 Task: Set the billing email for the organization "Mark56771" to mark8@gmail.com.
Action: Mouse moved to (986, 67)
Screenshot: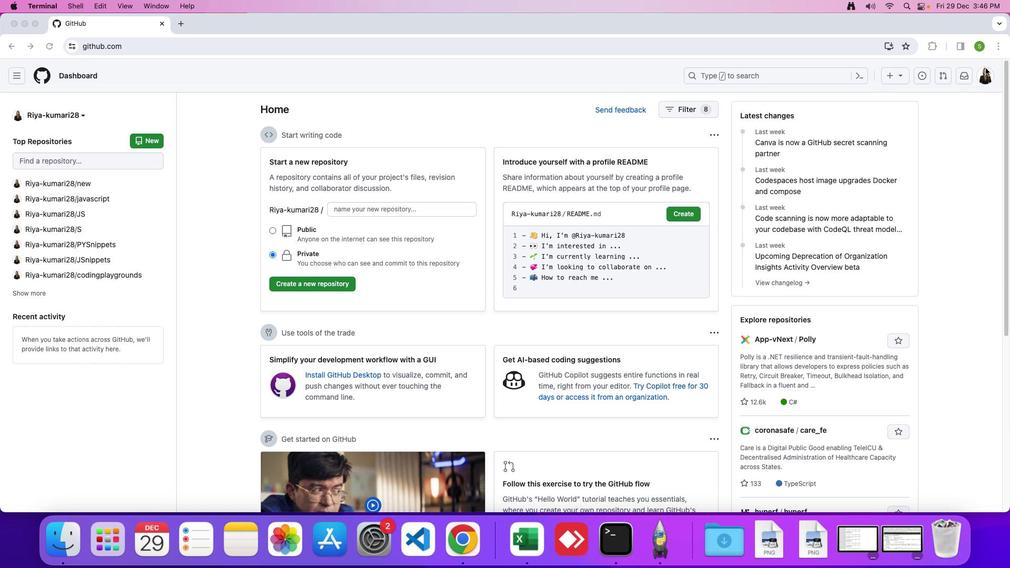
Action: Mouse pressed left at (986, 67)
Screenshot: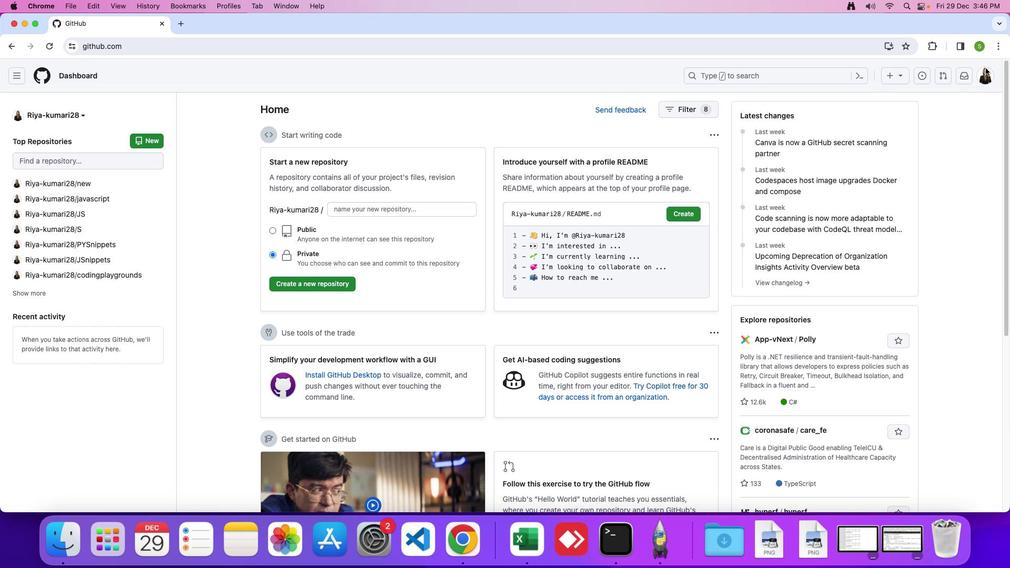 
Action: Mouse moved to (984, 71)
Screenshot: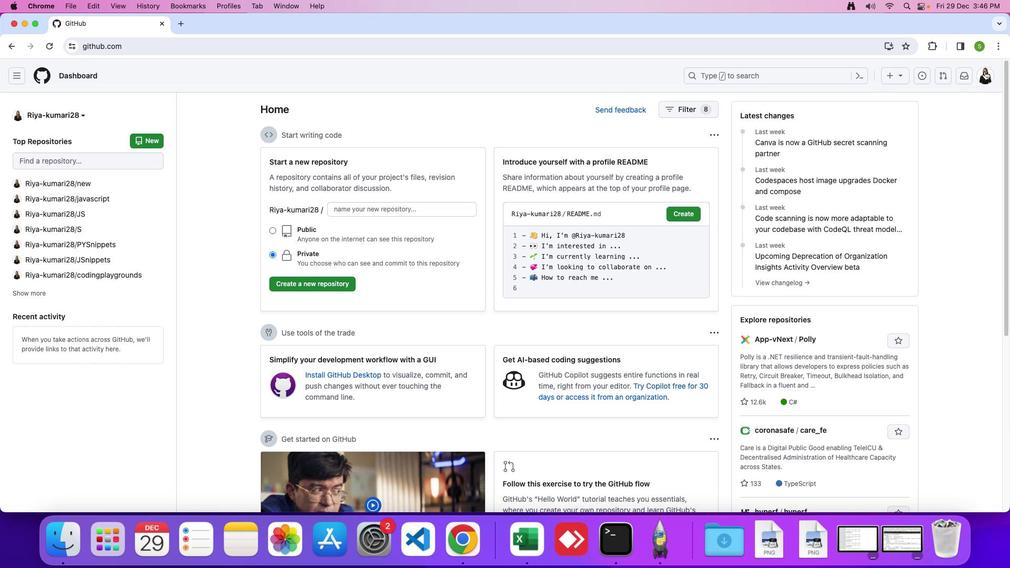 
Action: Mouse pressed left at (984, 71)
Screenshot: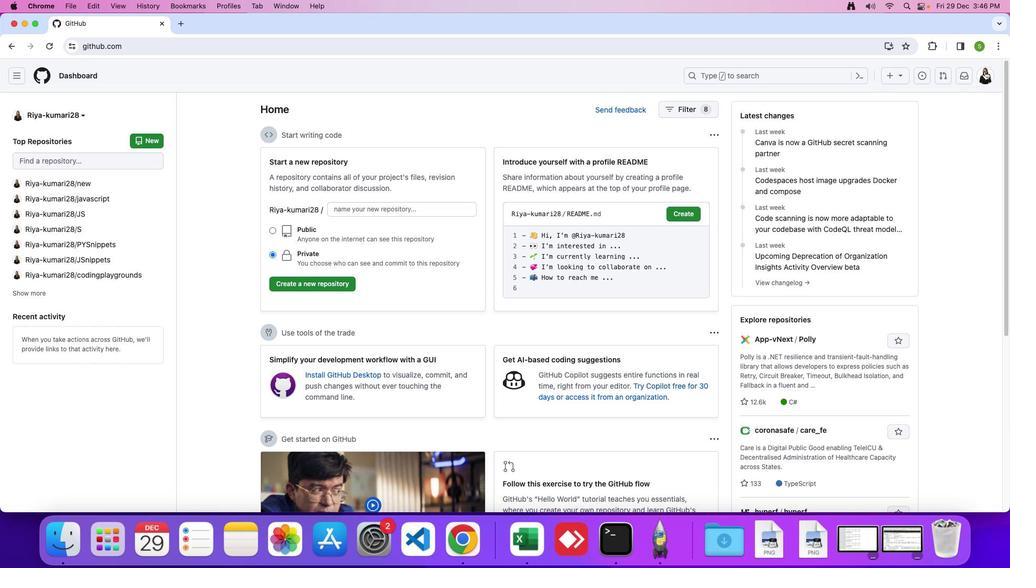 
Action: Mouse moved to (927, 200)
Screenshot: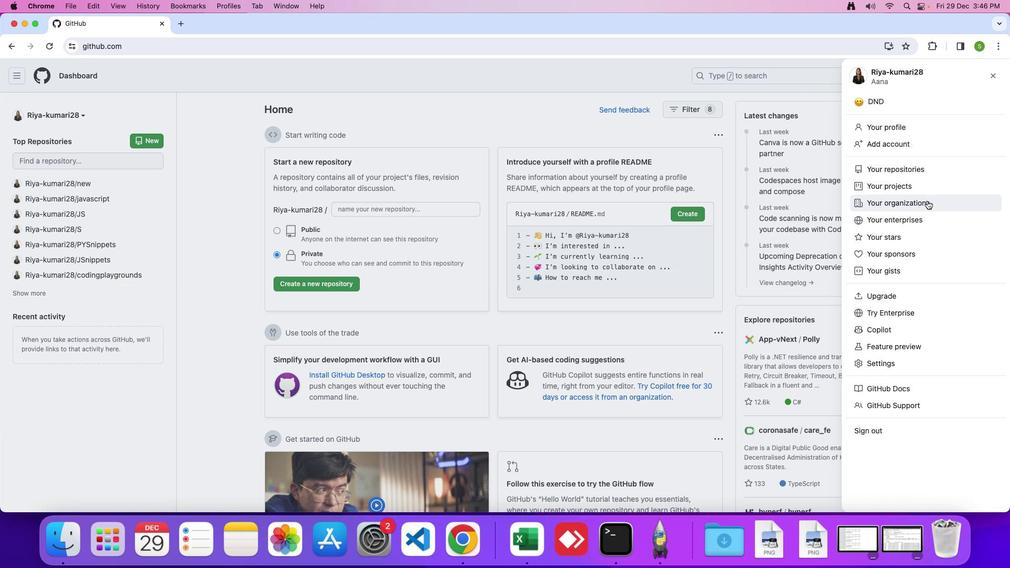 
Action: Mouse pressed left at (927, 200)
Screenshot: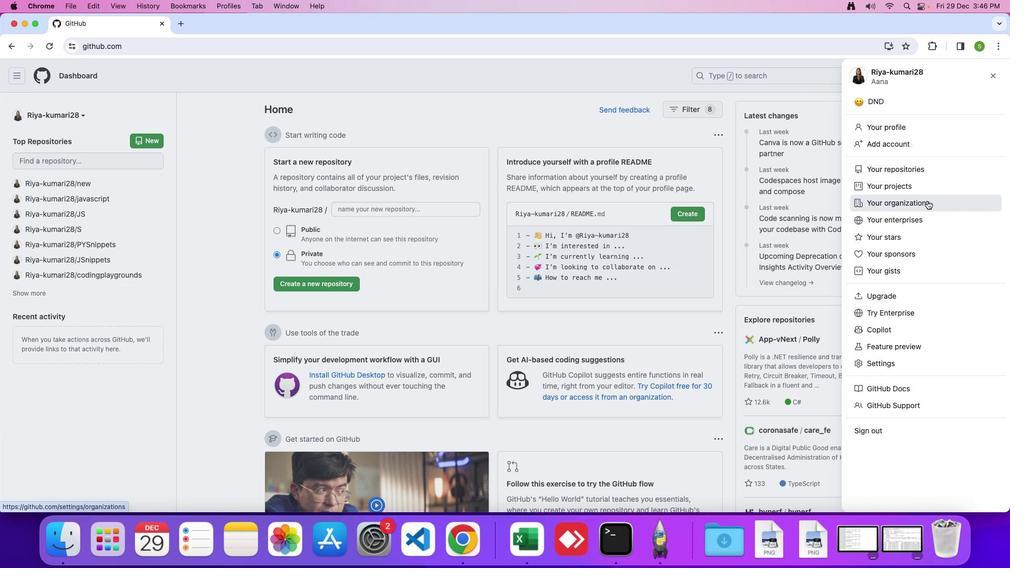 
Action: Mouse moved to (760, 221)
Screenshot: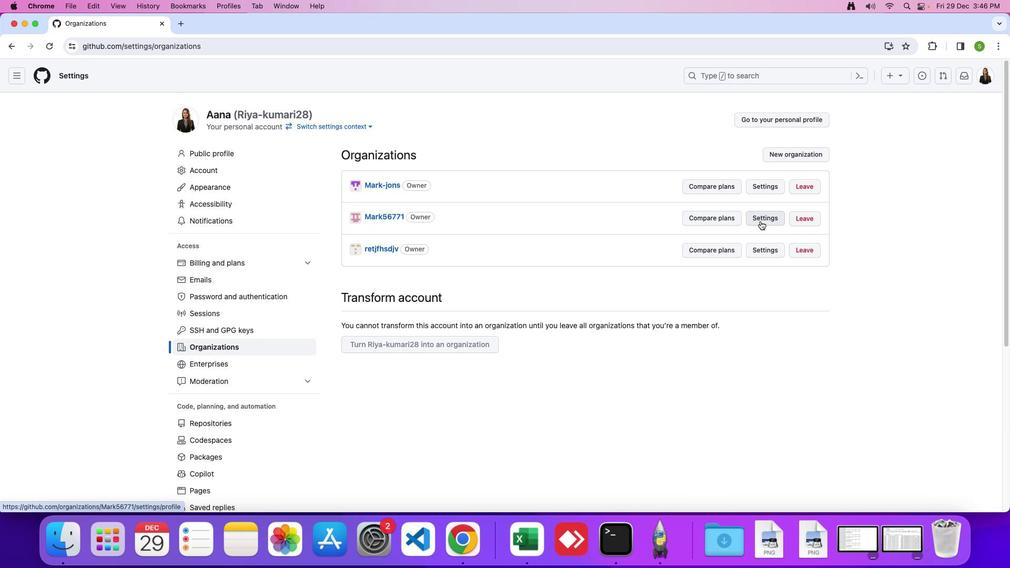 
Action: Mouse pressed left at (760, 221)
Screenshot: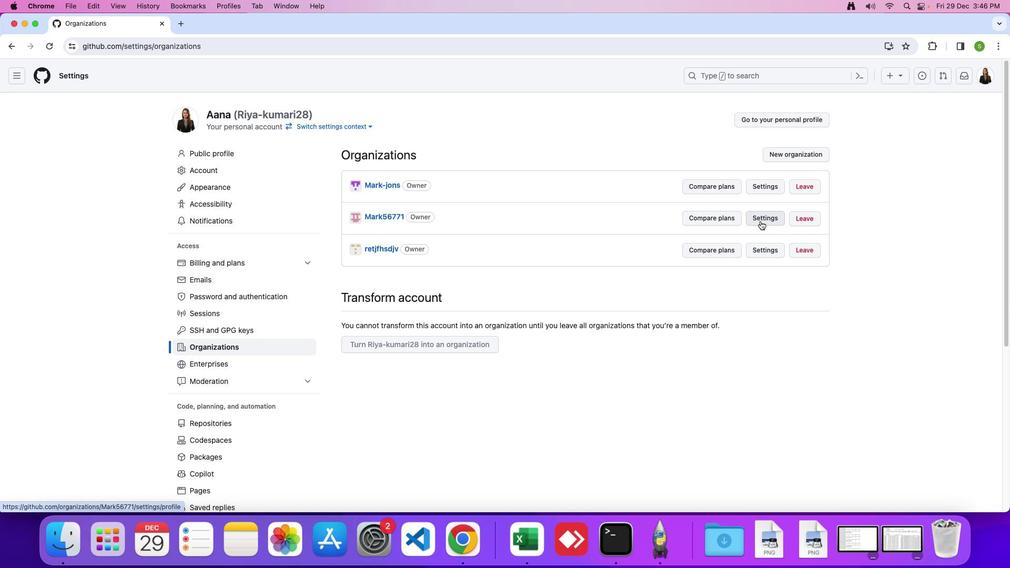 
Action: Mouse moved to (557, 305)
Screenshot: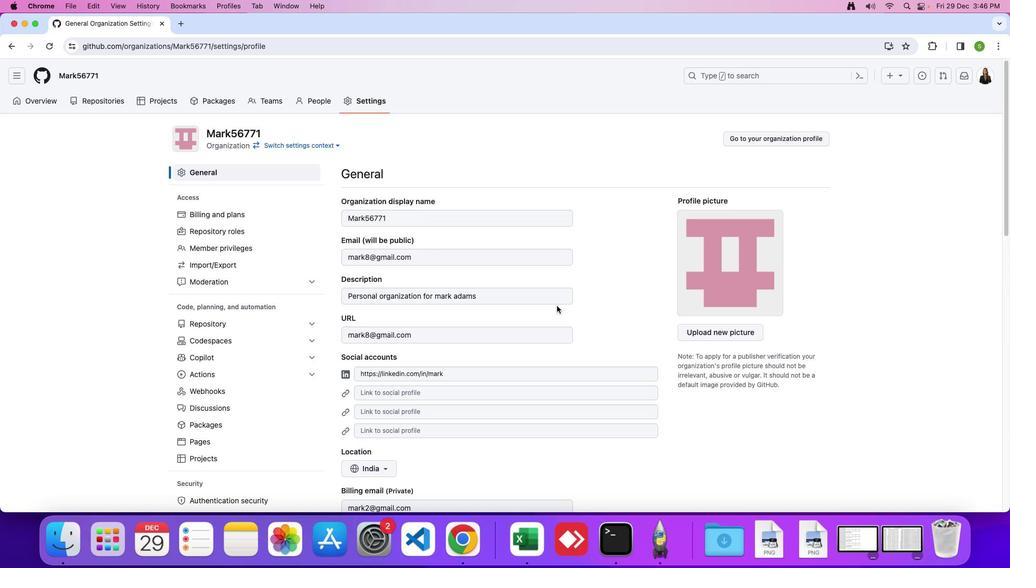 
Action: Mouse scrolled (557, 305) with delta (0, 0)
Screenshot: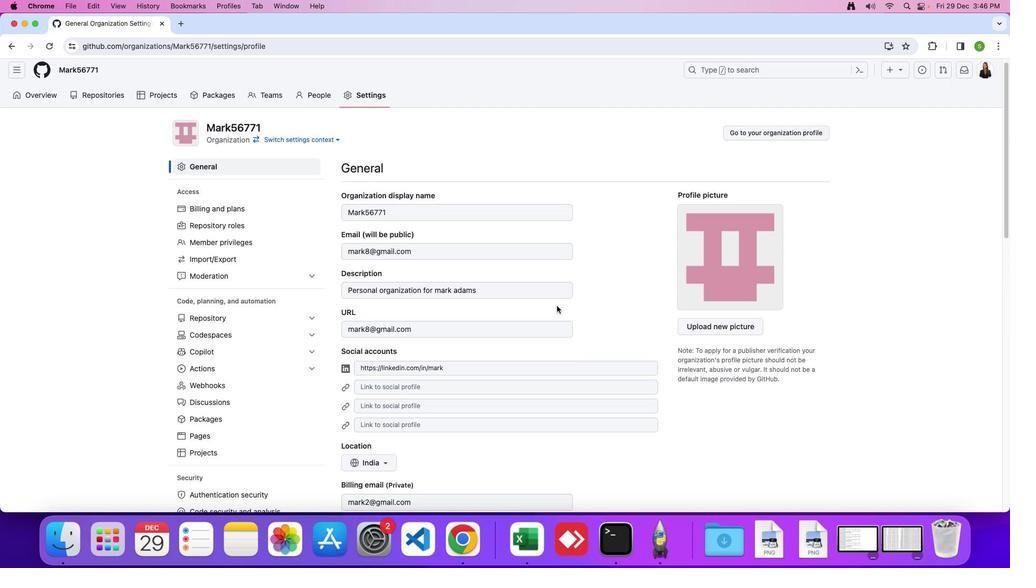 
Action: Mouse scrolled (557, 305) with delta (0, 0)
Screenshot: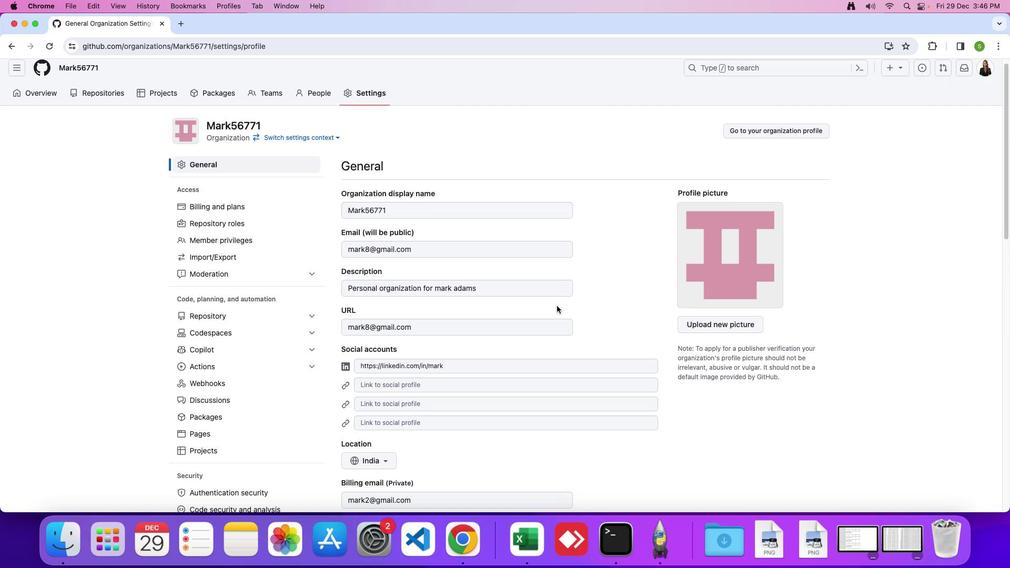 
Action: Mouse scrolled (557, 305) with delta (0, 0)
Screenshot: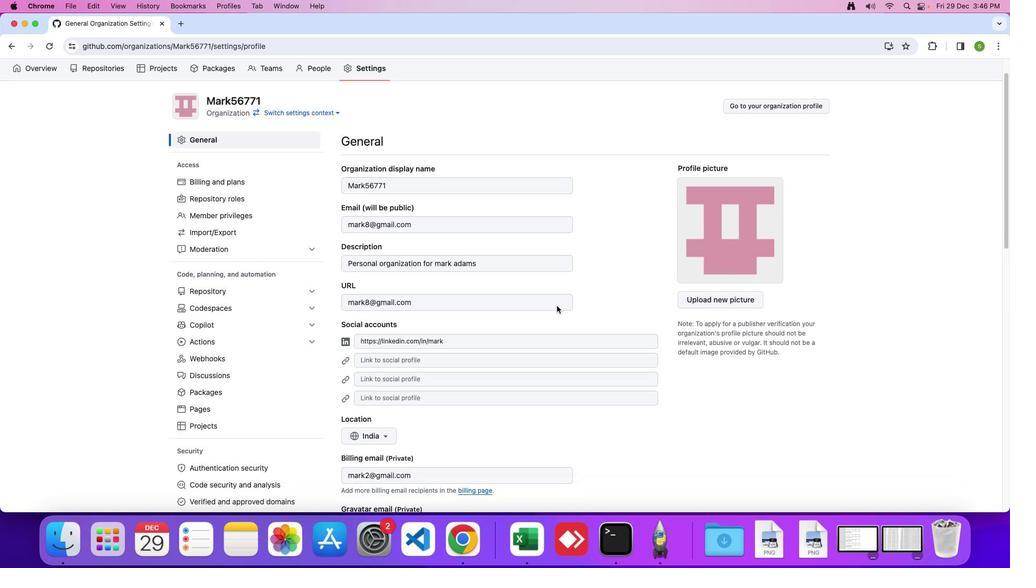 
Action: Mouse scrolled (557, 305) with delta (0, 0)
Screenshot: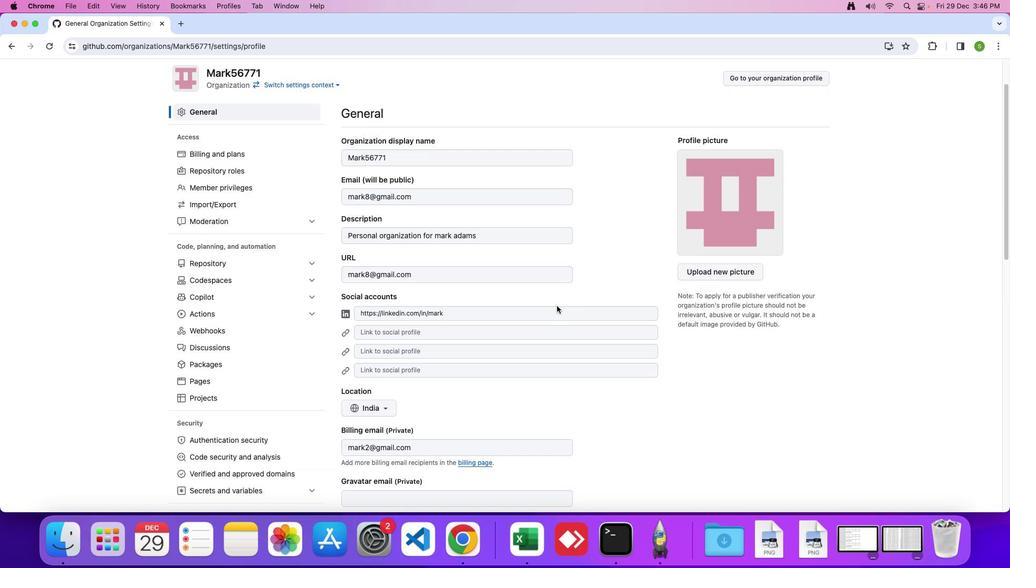 
Action: Mouse scrolled (557, 305) with delta (0, 0)
Screenshot: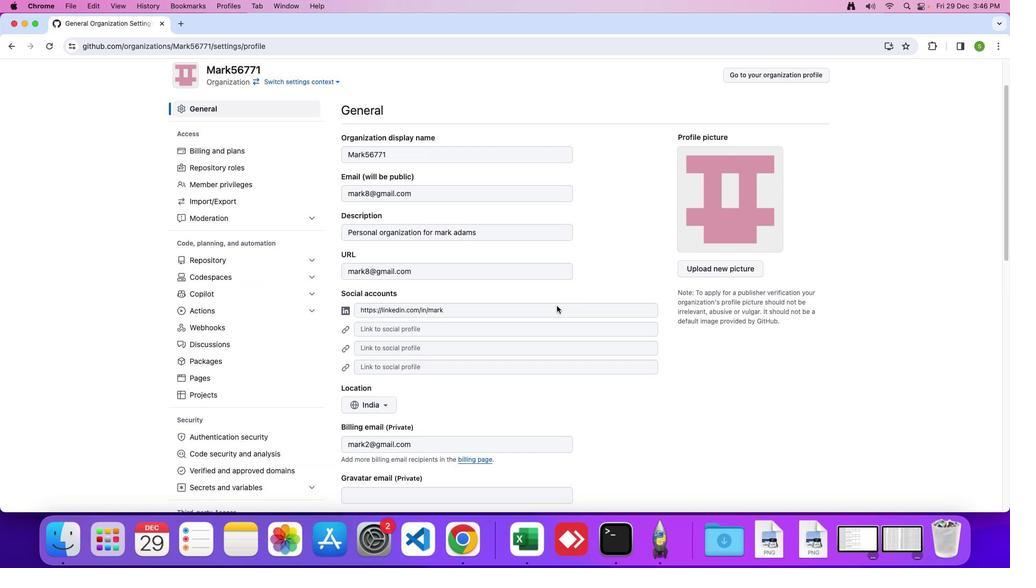 
Action: Mouse scrolled (557, 305) with delta (0, -1)
Screenshot: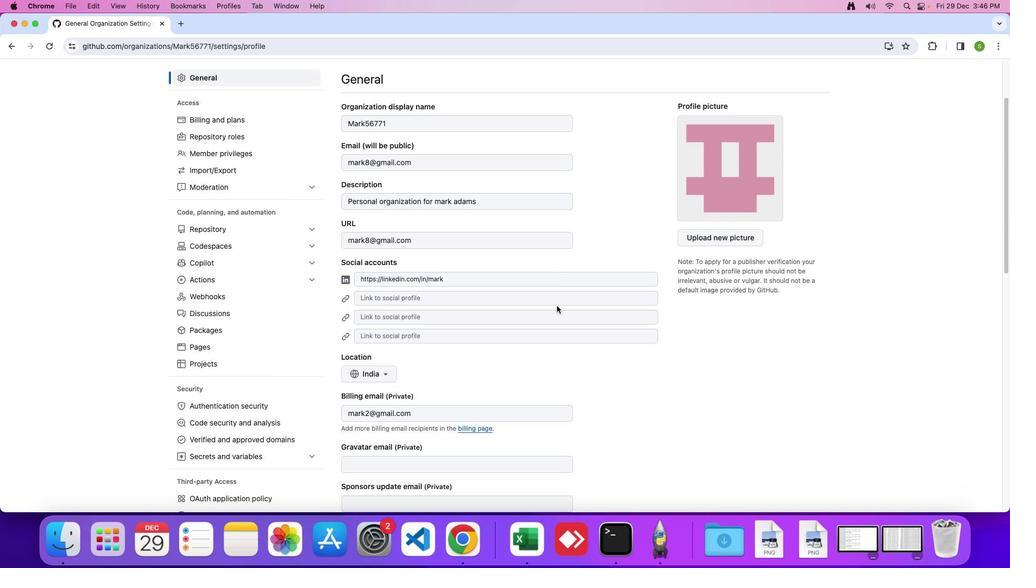 
Action: Mouse scrolled (557, 305) with delta (0, 0)
Screenshot: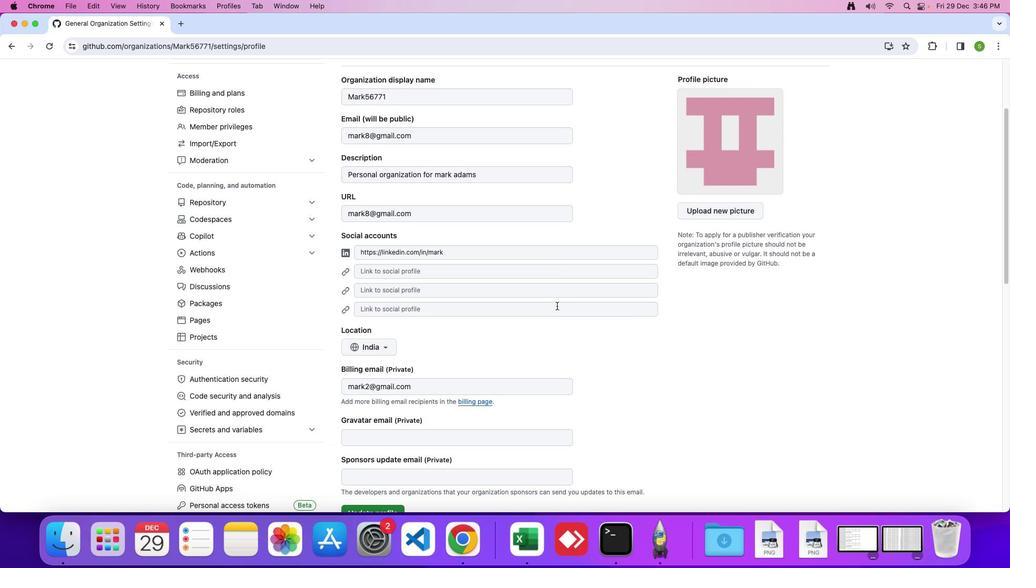 
Action: Mouse scrolled (557, 305) with delta (0, 0)
Screenshot: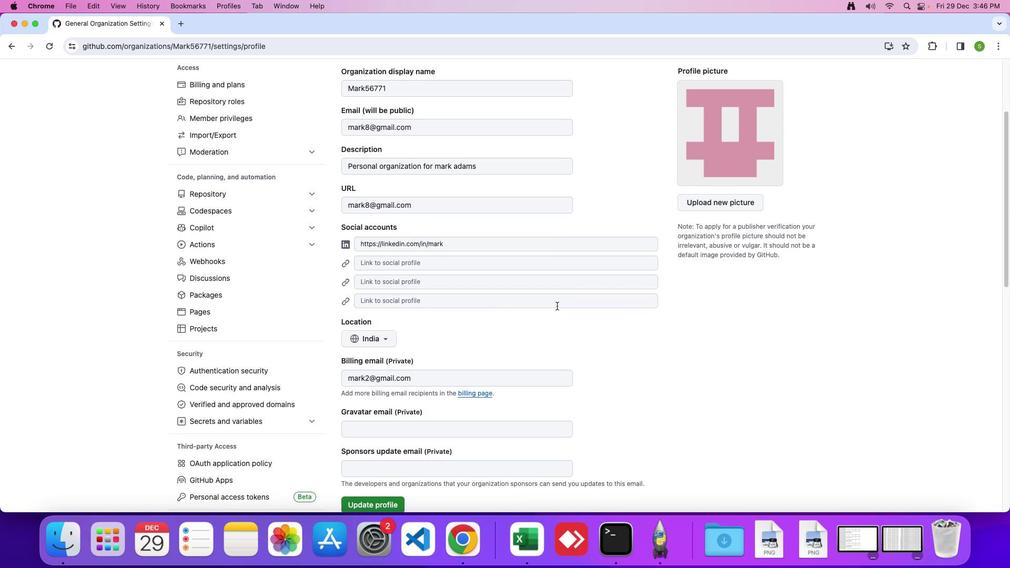 
Action: Mouse scrolled (557, 305) with delta (0, 0)
Screenshot: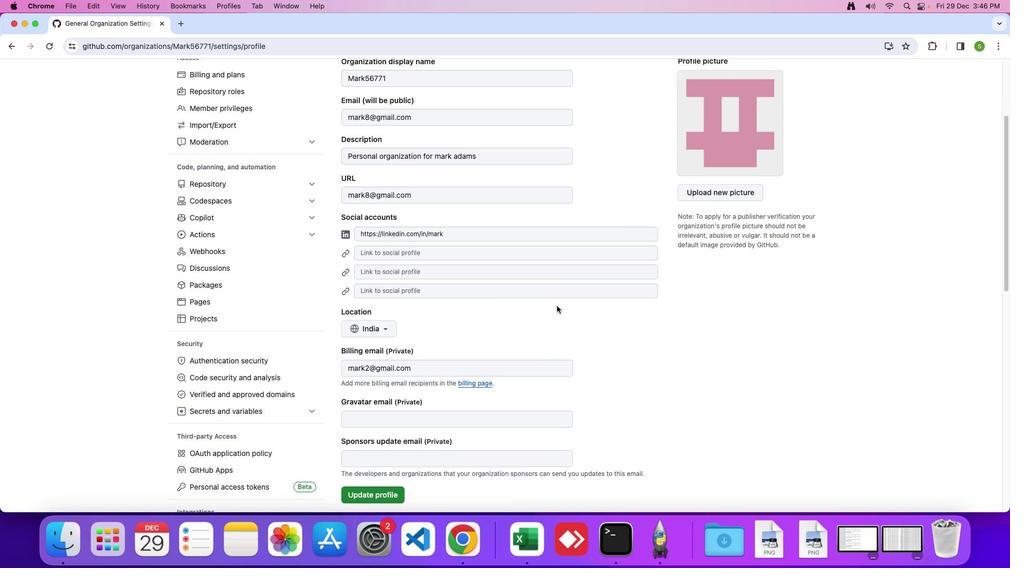 
Action: Mouse scrolled (557, 305) with delta (0, 0)
Screenshot: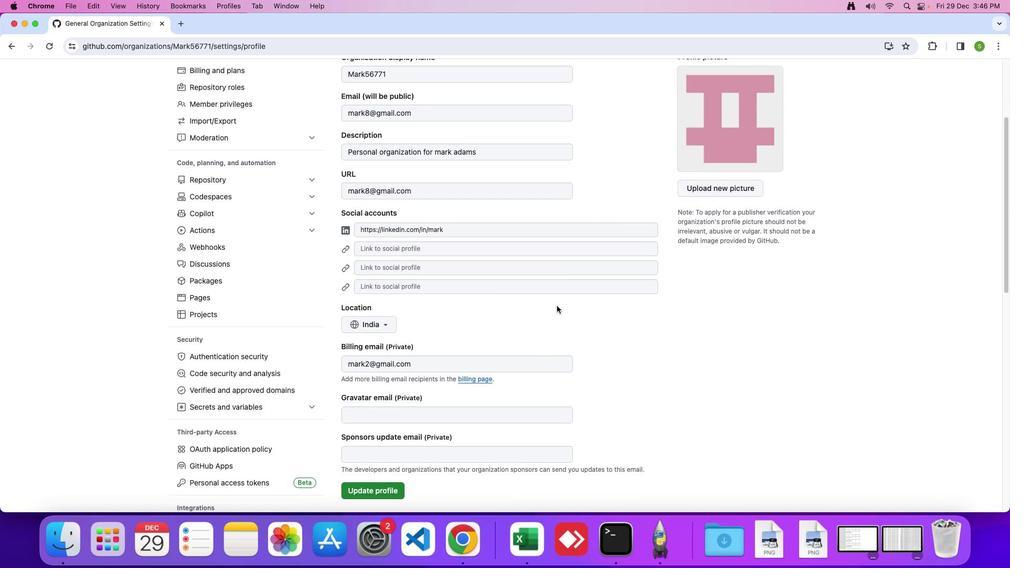 
Action: Mouse scrolled (557, 305) with delta (0, 0)
Screenshot: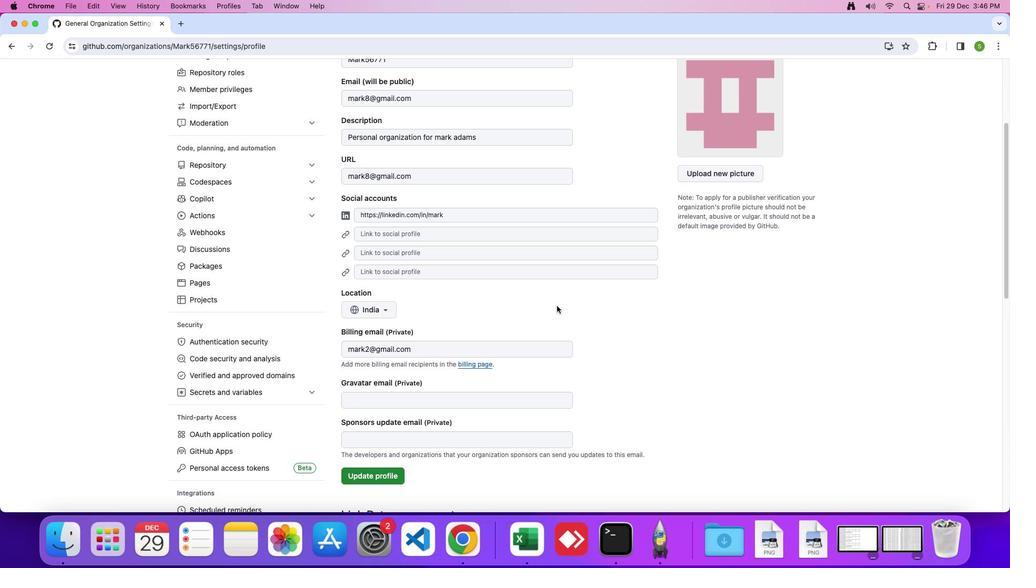 
Action: Mouse scrolled (557, 305) with delta (0, 0)
Screenshot: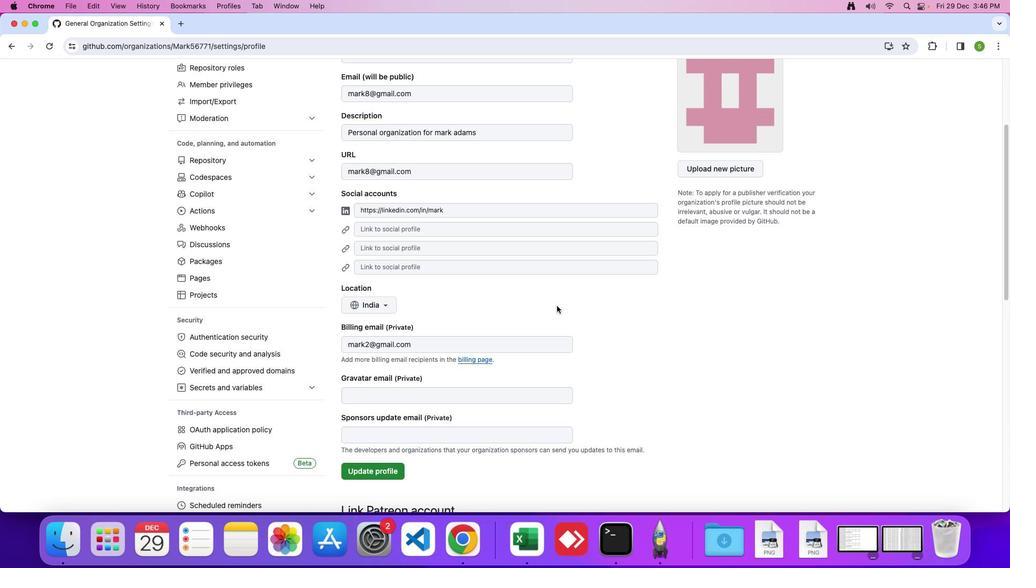 
Action: Mouse scrolled (557, 305) with delta (0, 0)
Screenshot: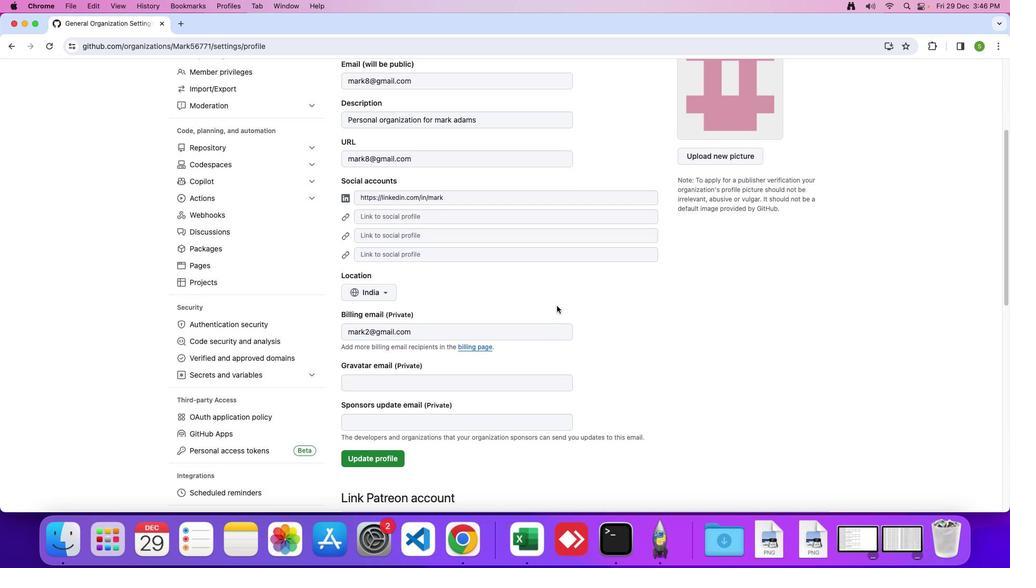
Action: Mouse scrolled (557, 305) with delta (0, 0)
Screenshot: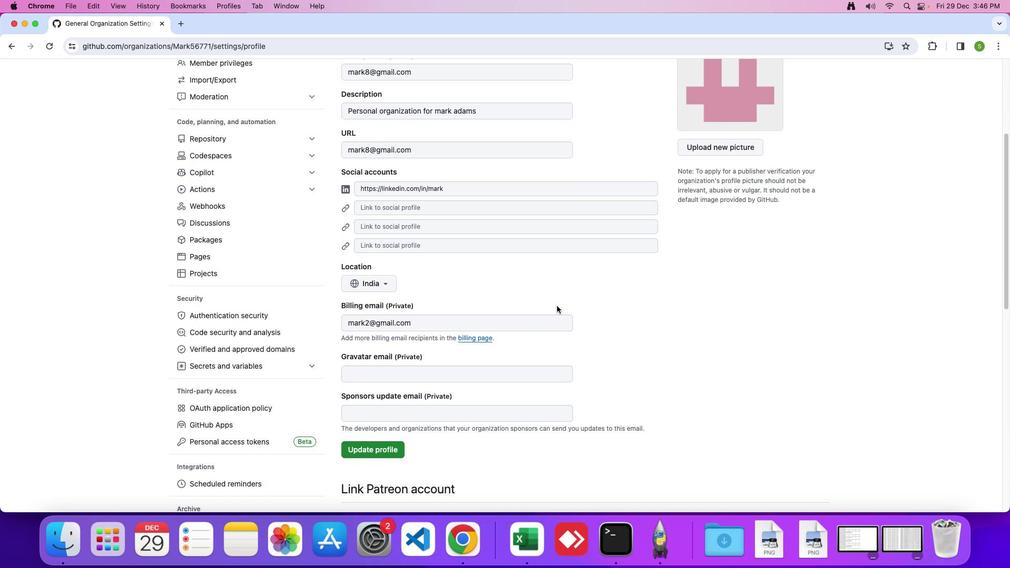 
Action: Mouse moved to (436, 319)
Screenshot: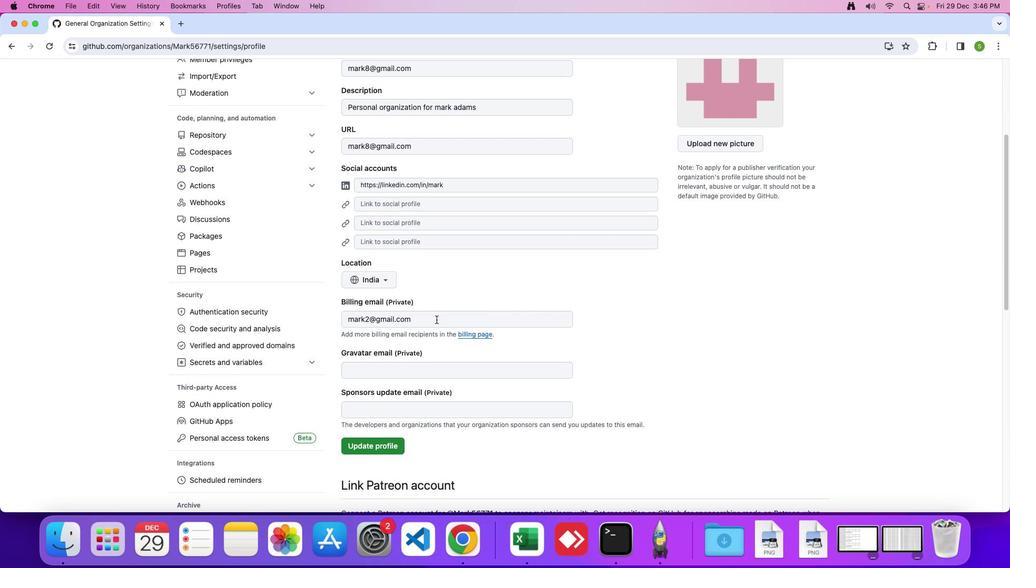 
Action: Mouse pressed left at (436, 319)
Screenshot: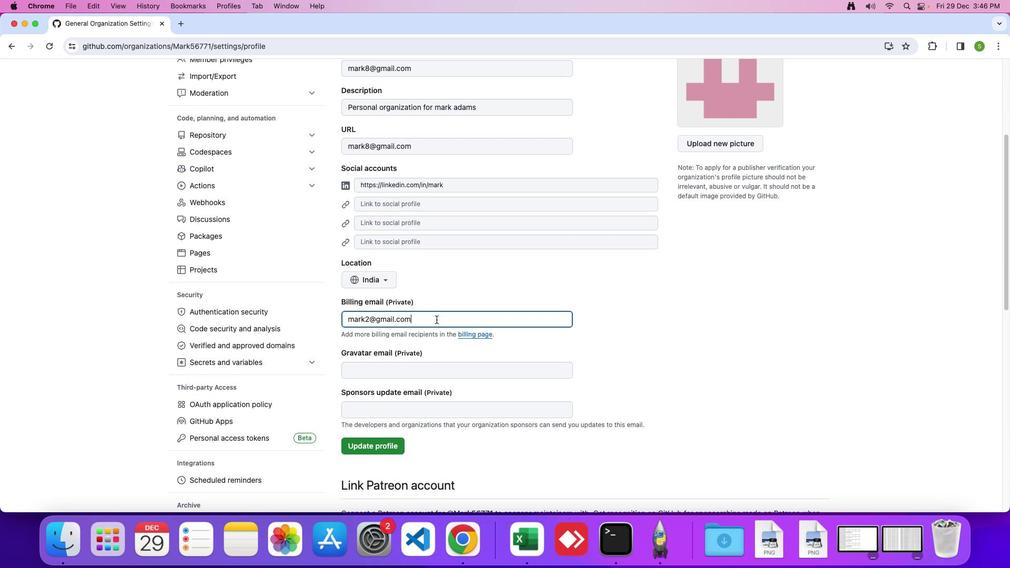 
Action: Mouse moved to (582, 305)
Screenshot: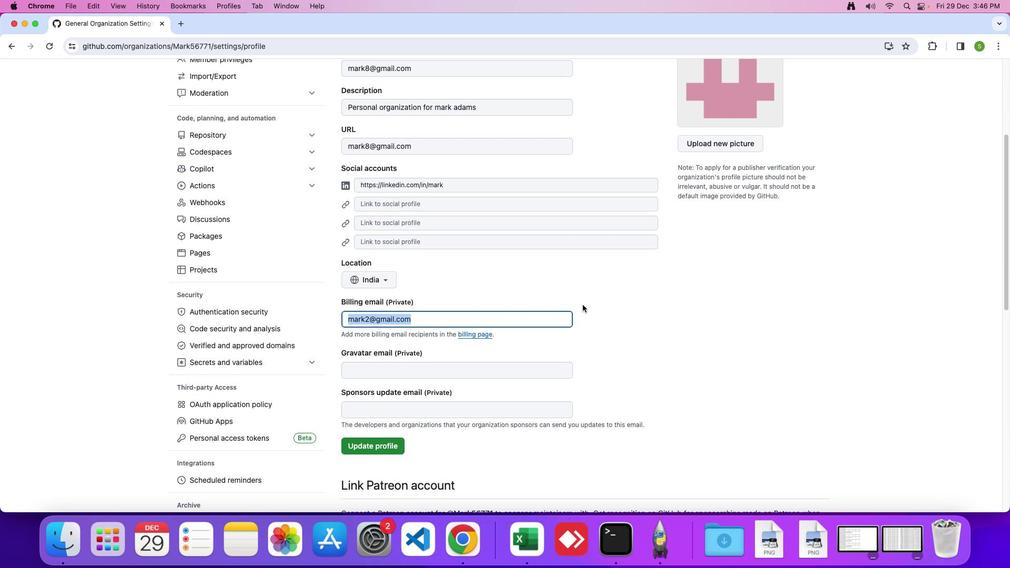 
Action: Key pressed Key.caps_lock'm''a''r''k''8'Key.shift'@''g''m''a''i''l''.''c''o''m'
Screenshot: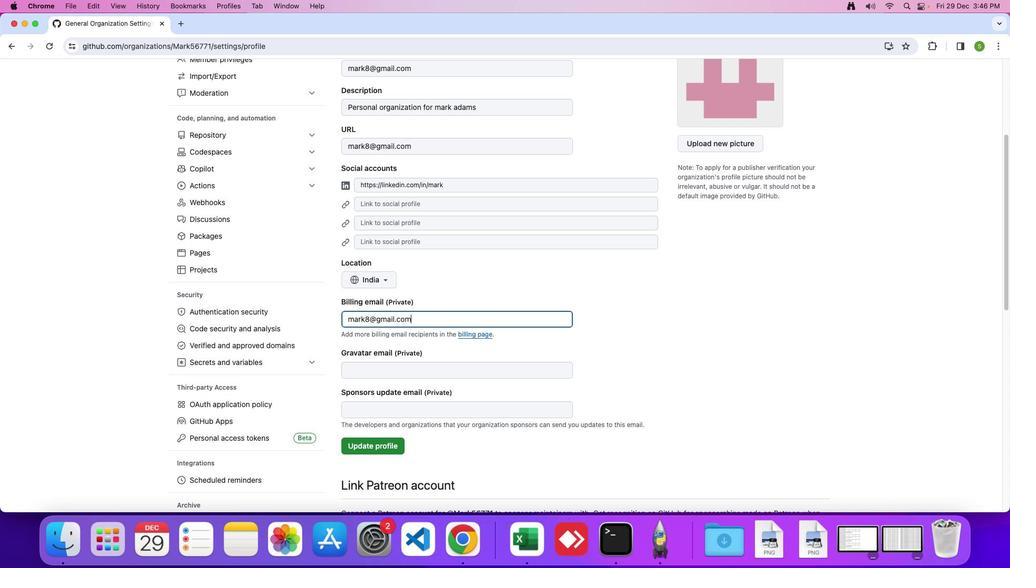 
Action: Mouse moved to (633, 336)
Screenshot: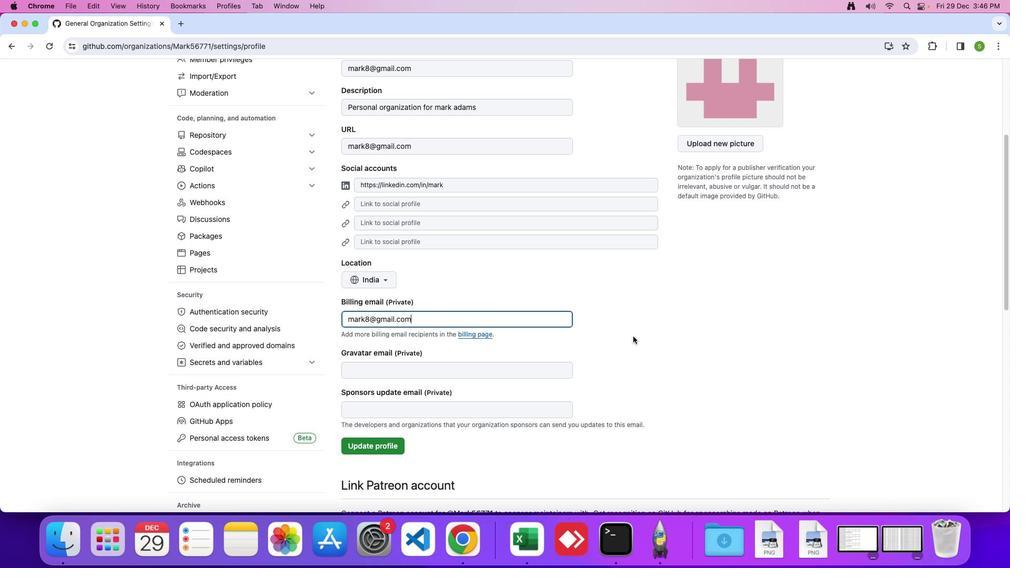 
Action: Mouse scrolled (633, 336) with delta (0, 0)
Screenshot: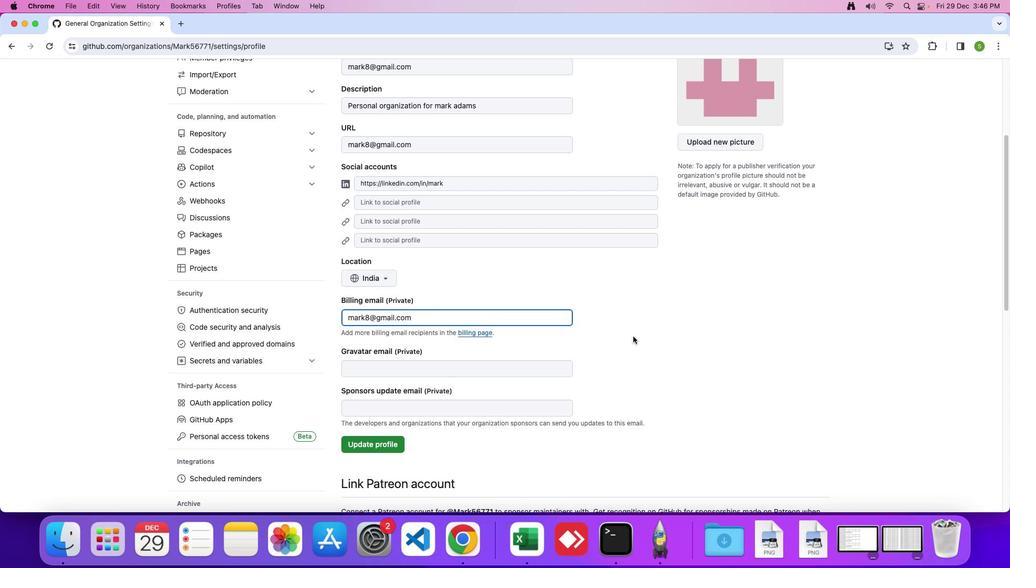 
Action: Mouse scrolled (633, 336) with delta (0, 0)
Screenshot: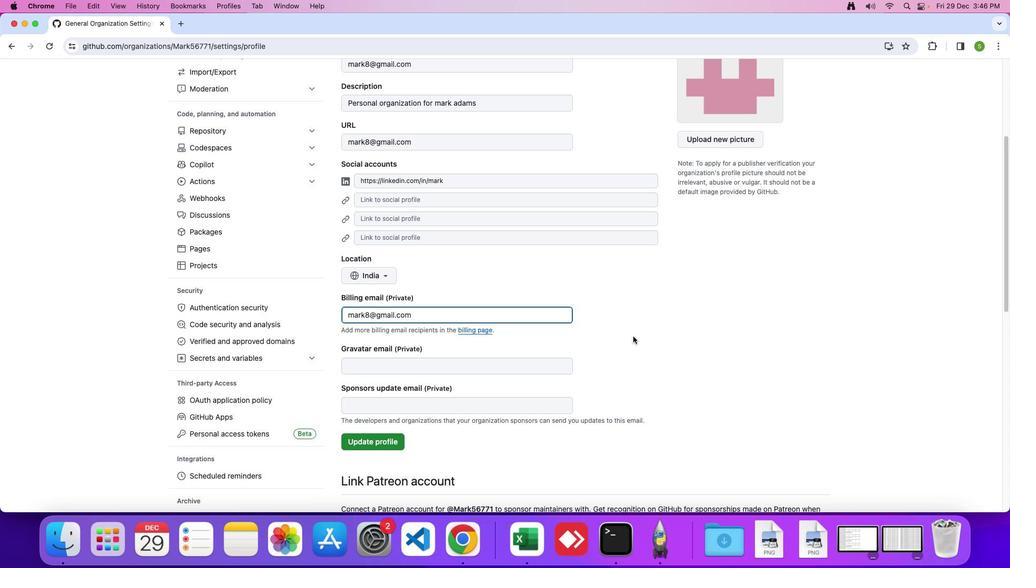 
Action: Mouse scrolled (633, 336) with delta (0, 0)
Screenshot: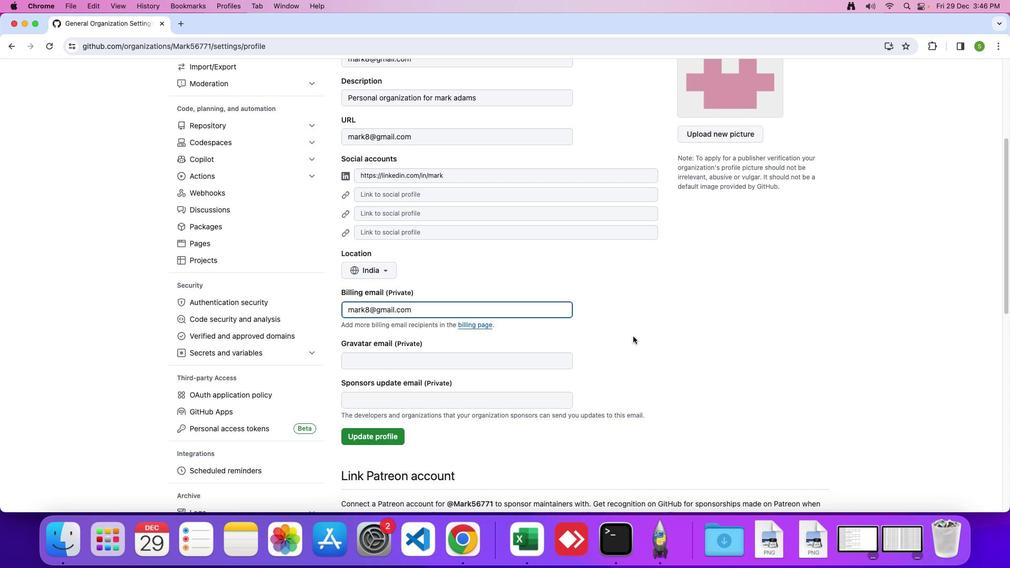
Action: Mouse scrolled (633, 336) with delta (0, 0)
Screenshot: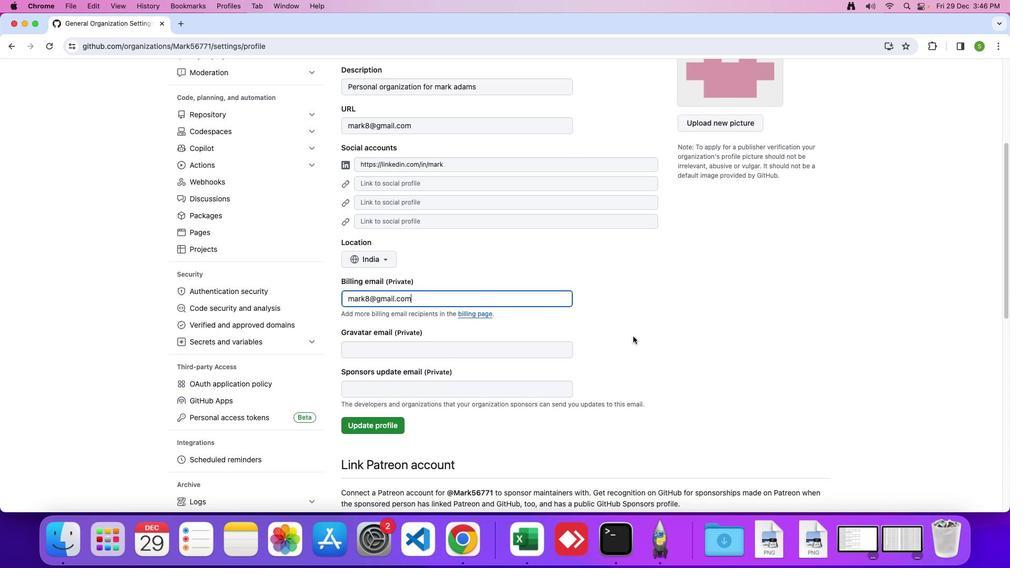 
Action: Mouse scrolled (633, 336) with delta (0, 0)
Screenshot: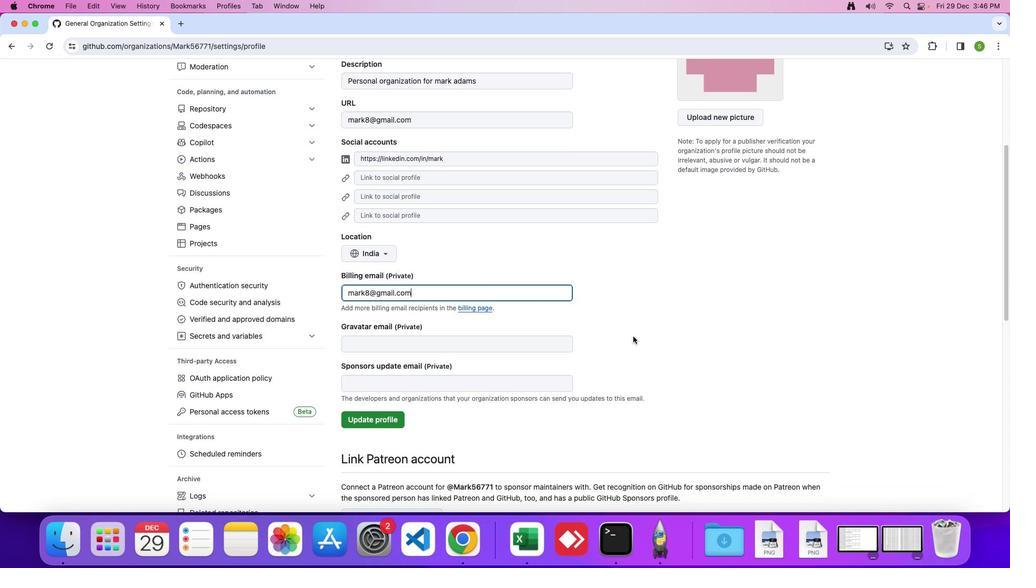 
Action: Mouse moved to (369, 405)
Screenshot: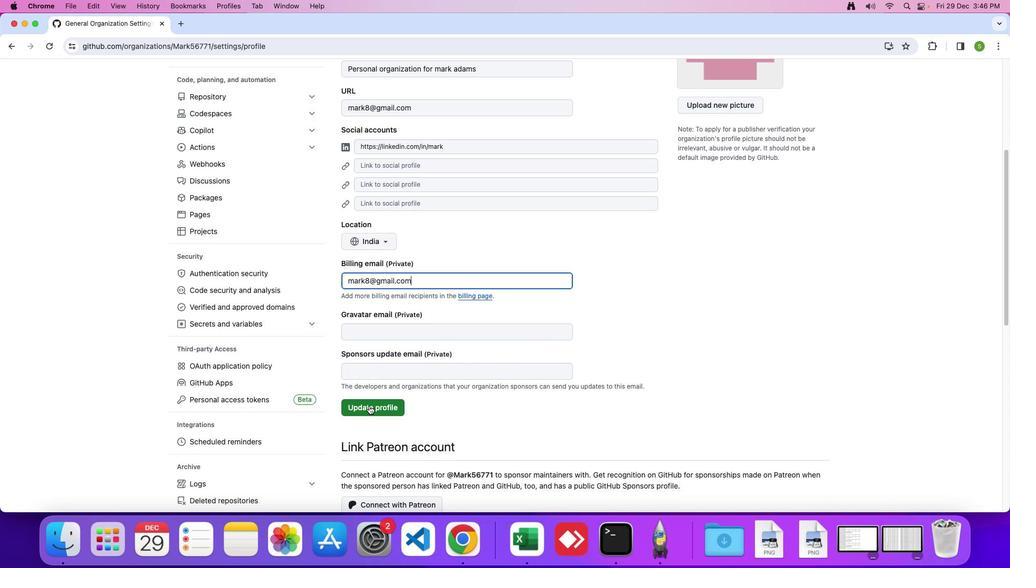 
Action: Mouse pressed left at (369, 405)
Screenshot: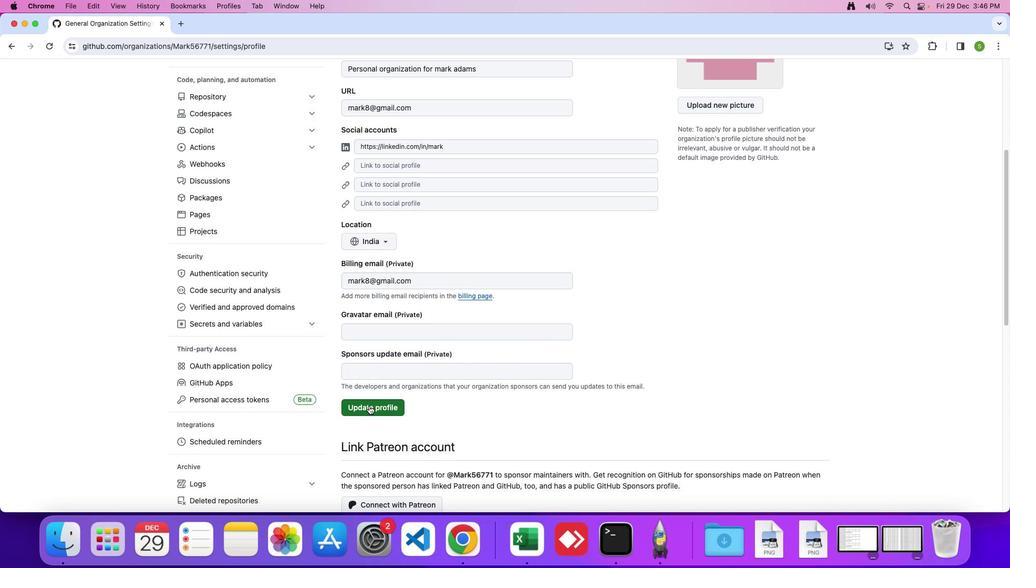 
